 Task: Use Hockey Shot 2 Effect in this video Movie B.mp4
Action: Mouse moved to (339, 130)
Screenshot: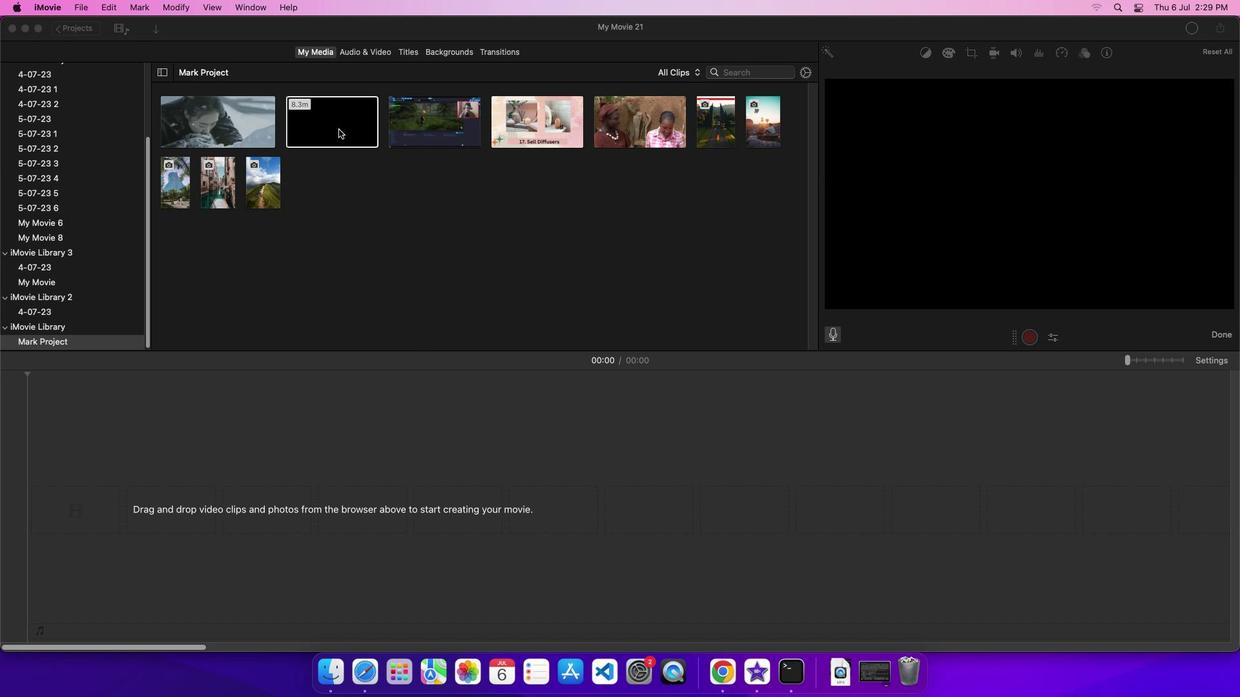 
Action: Mouse pressed left at (339, 130)
Screenshot: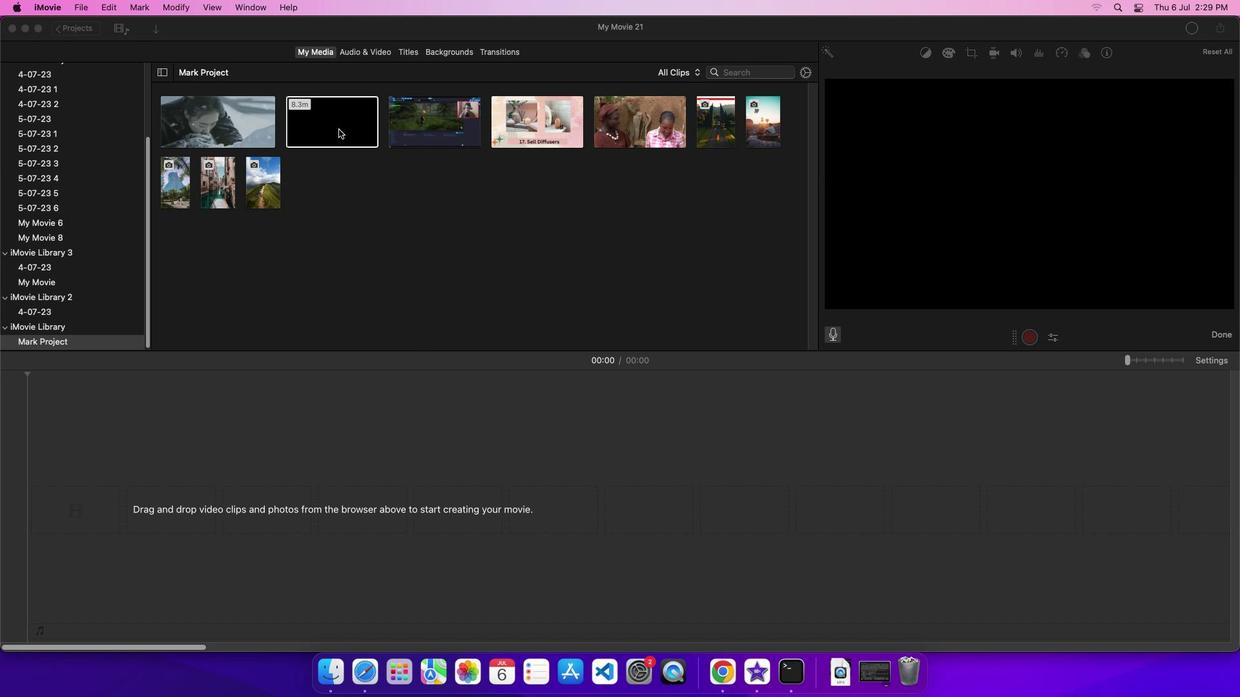 
Action: Mouse pressed left at (339, 130)
Screenshot: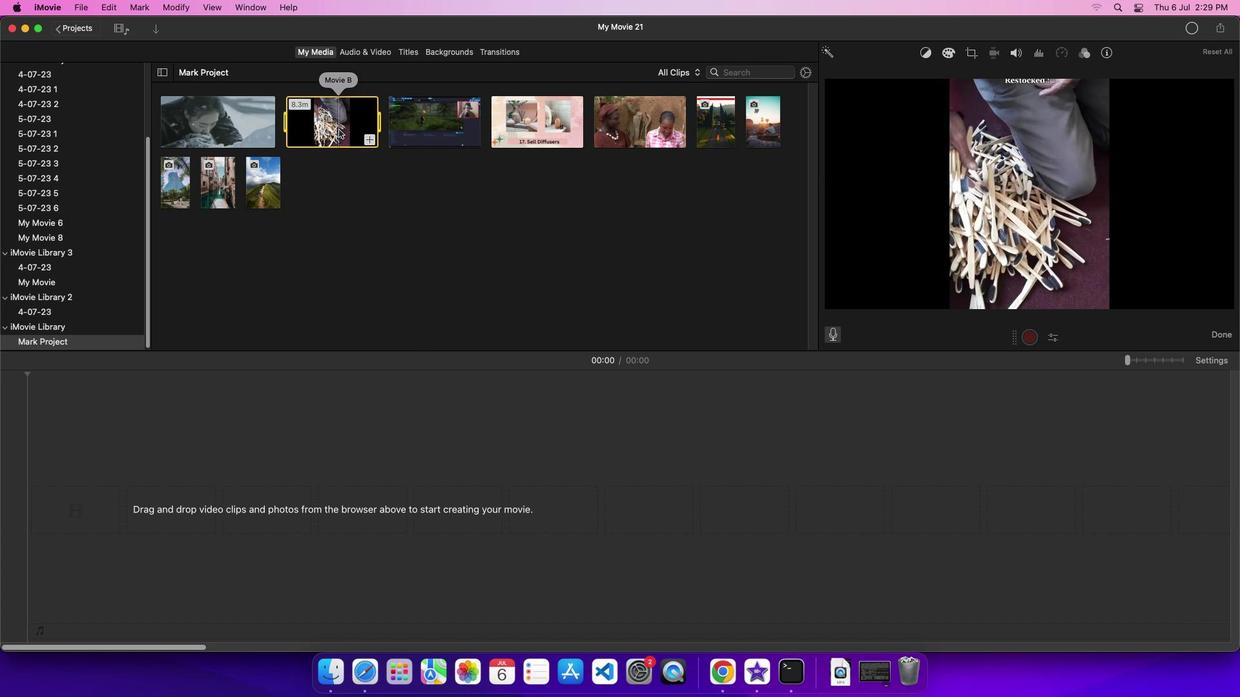 
Action: Mouse pressed left at (339, 130)
Screenshot: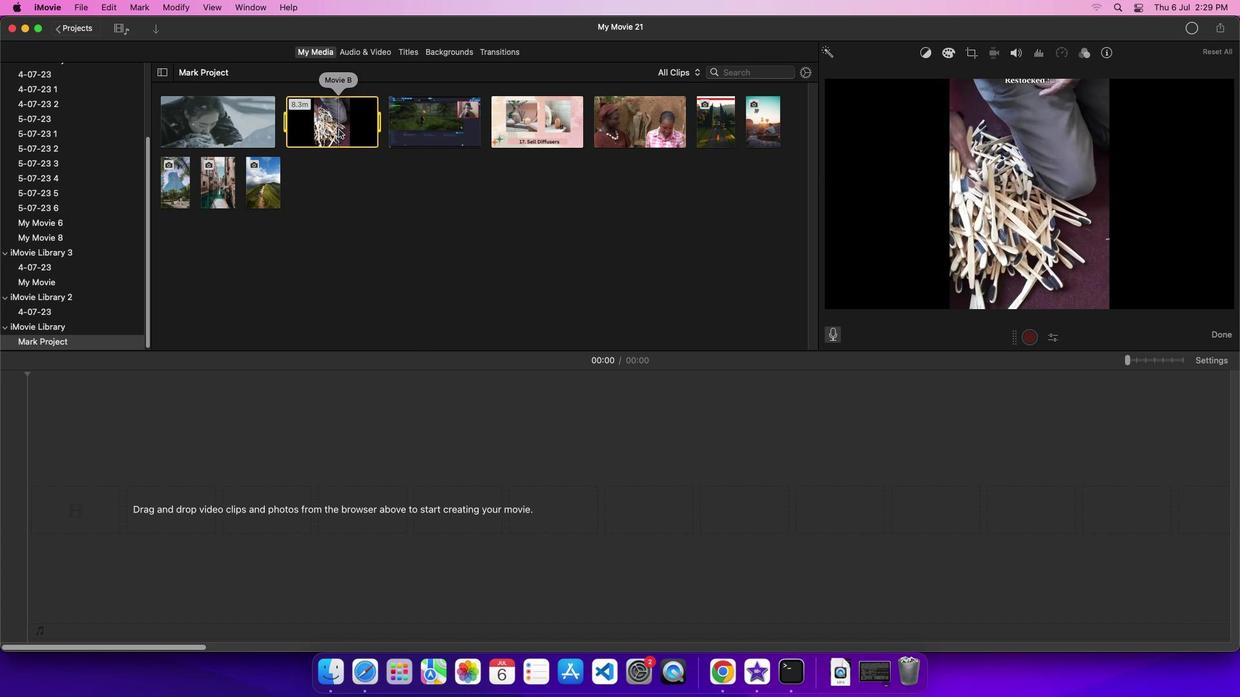 
Action: Mouse moved to (349, 127)
Screenshot: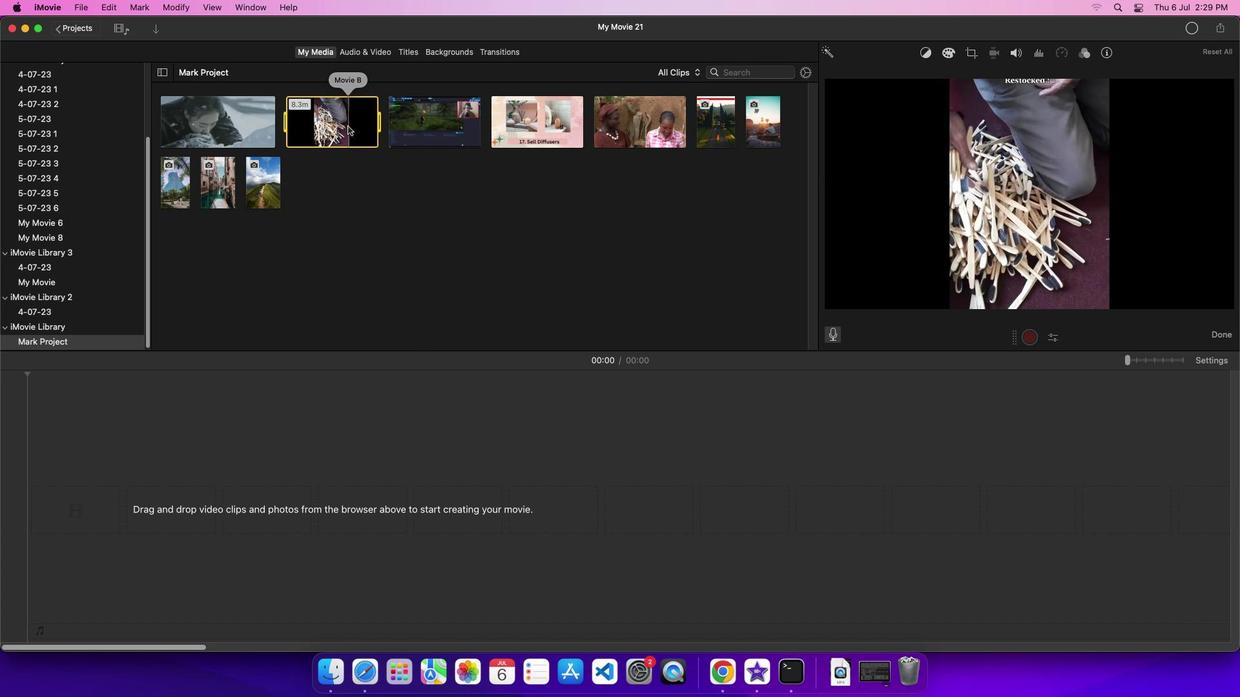 
Action: Mouse pressed left at (349, 127)
Screenshot: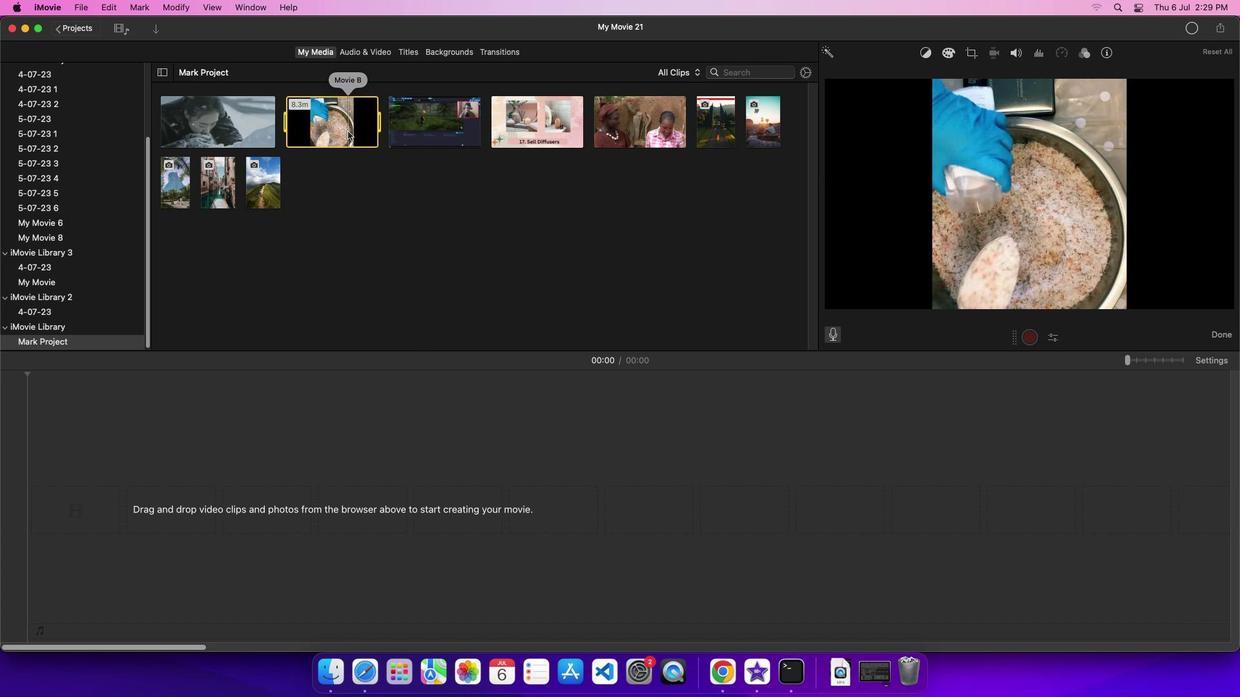 
Action: Mouse moved to (383, 52)
Screenshot: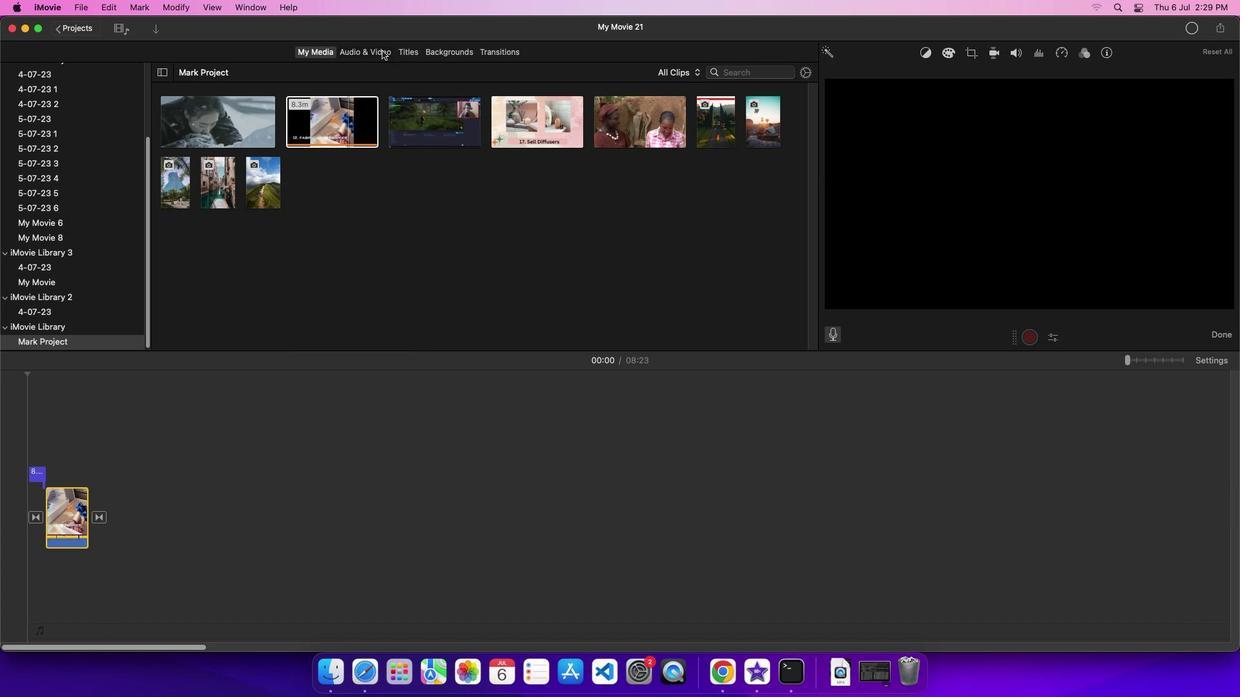 
Action: Mouse pressed left at (383, 52)
Screenshot: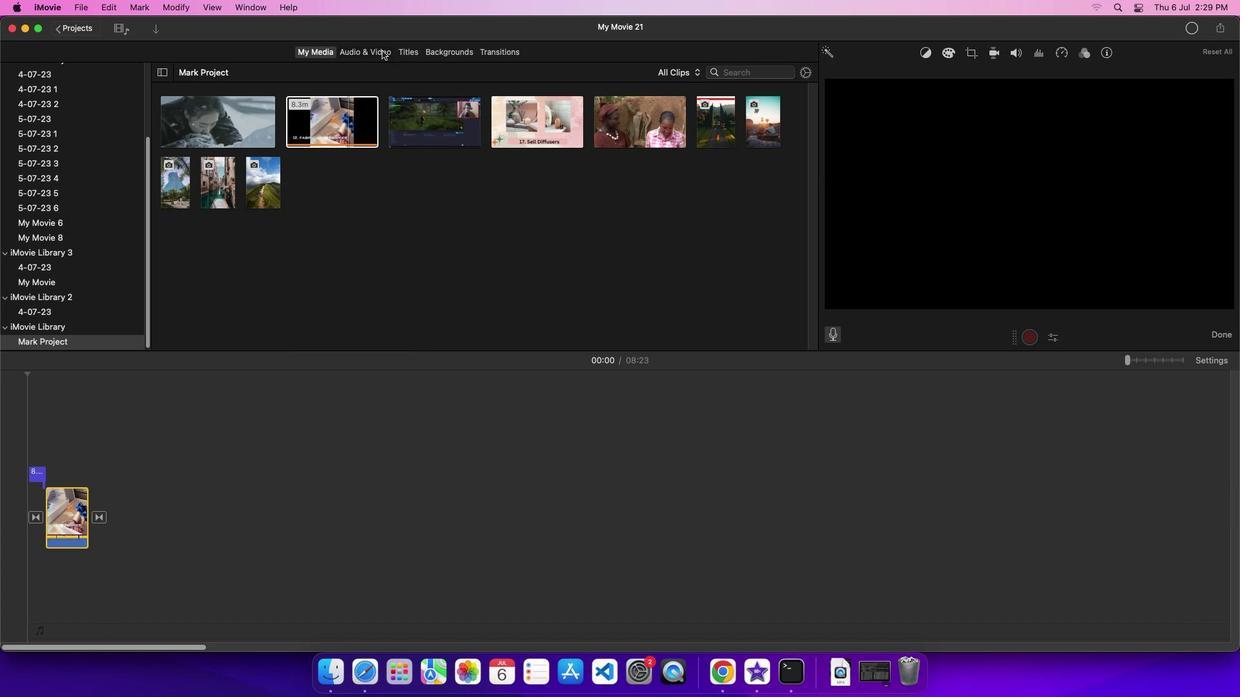 
Action: Mouse moved to (94, 119)
Screenshot: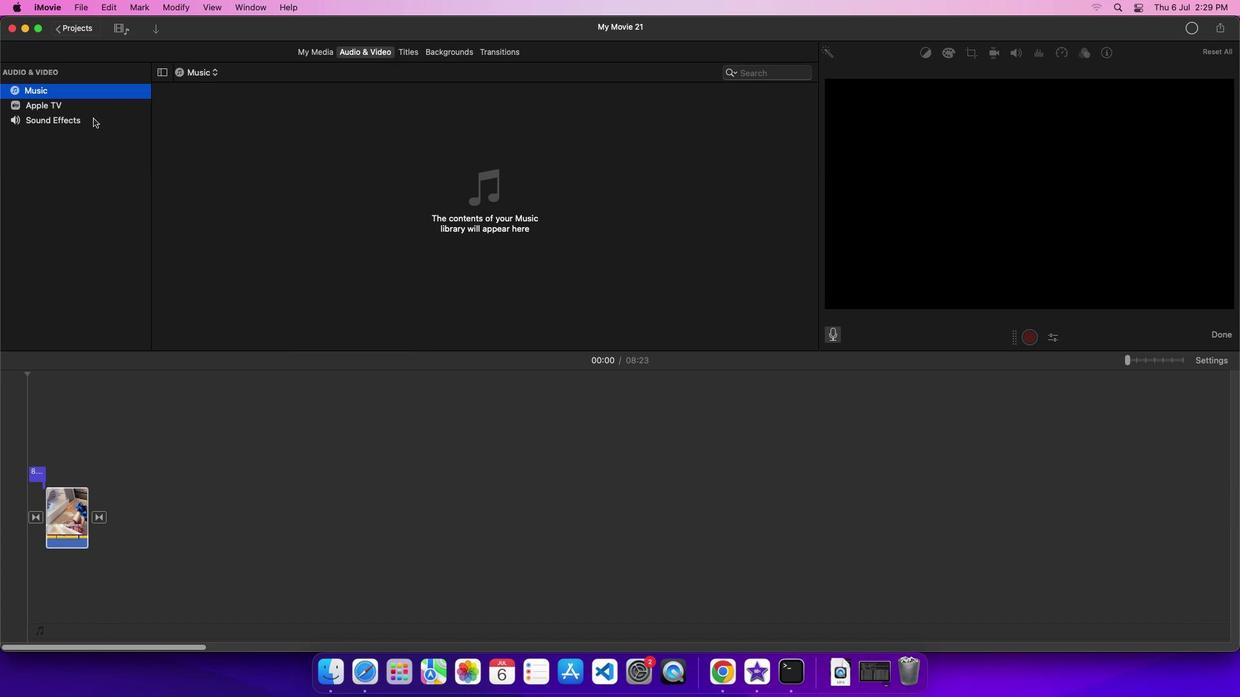 
Action: Mouse pressed left at (94, 119)
Screenshot: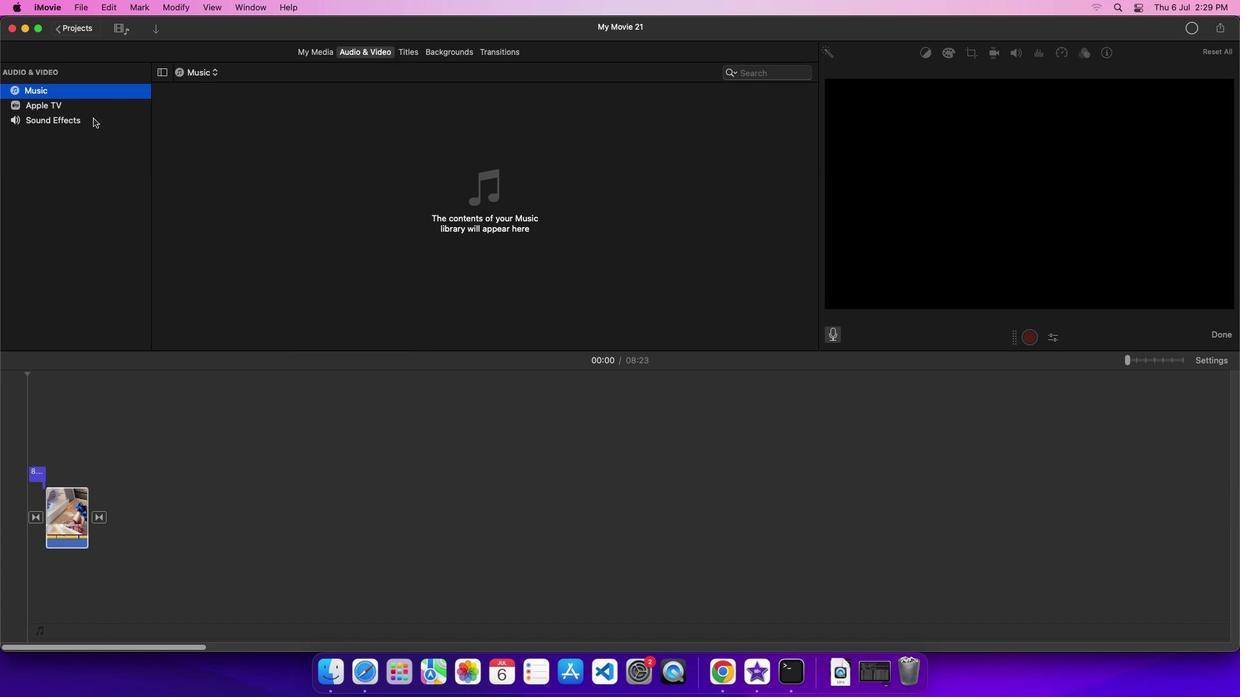 
Action: Mouse moved to (225, 277)
Screenshot: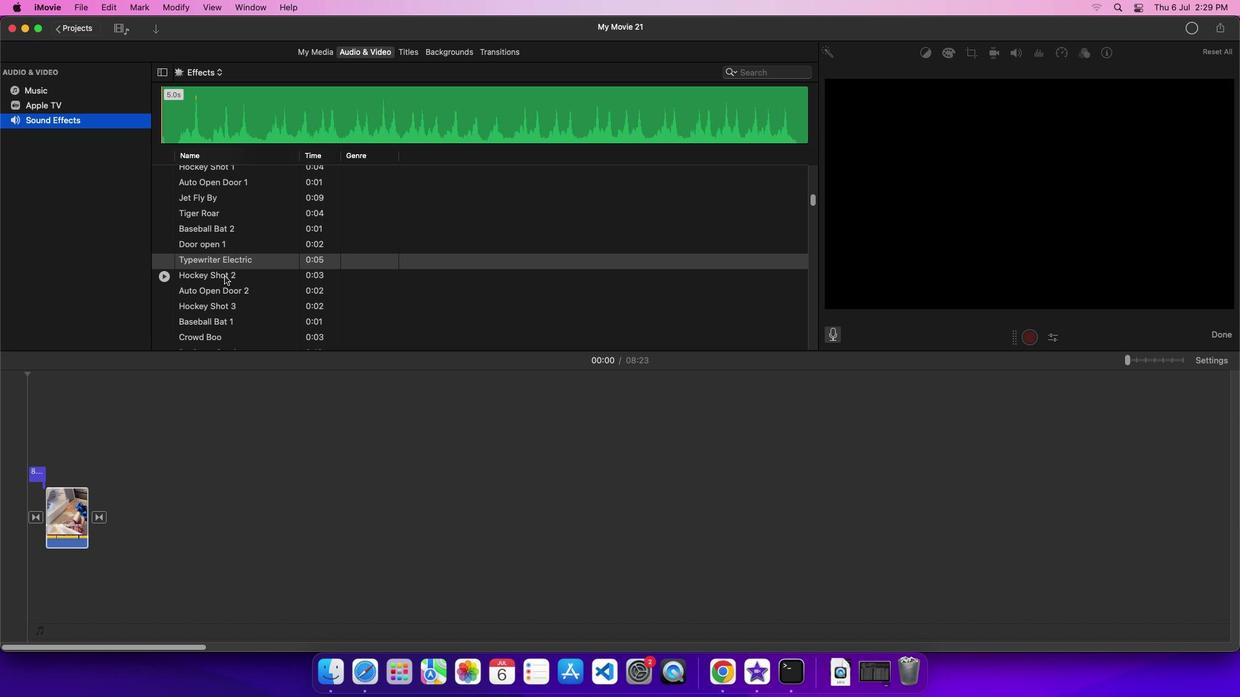 
Action: Mouse pressed left at (225, 277)
Screenshot: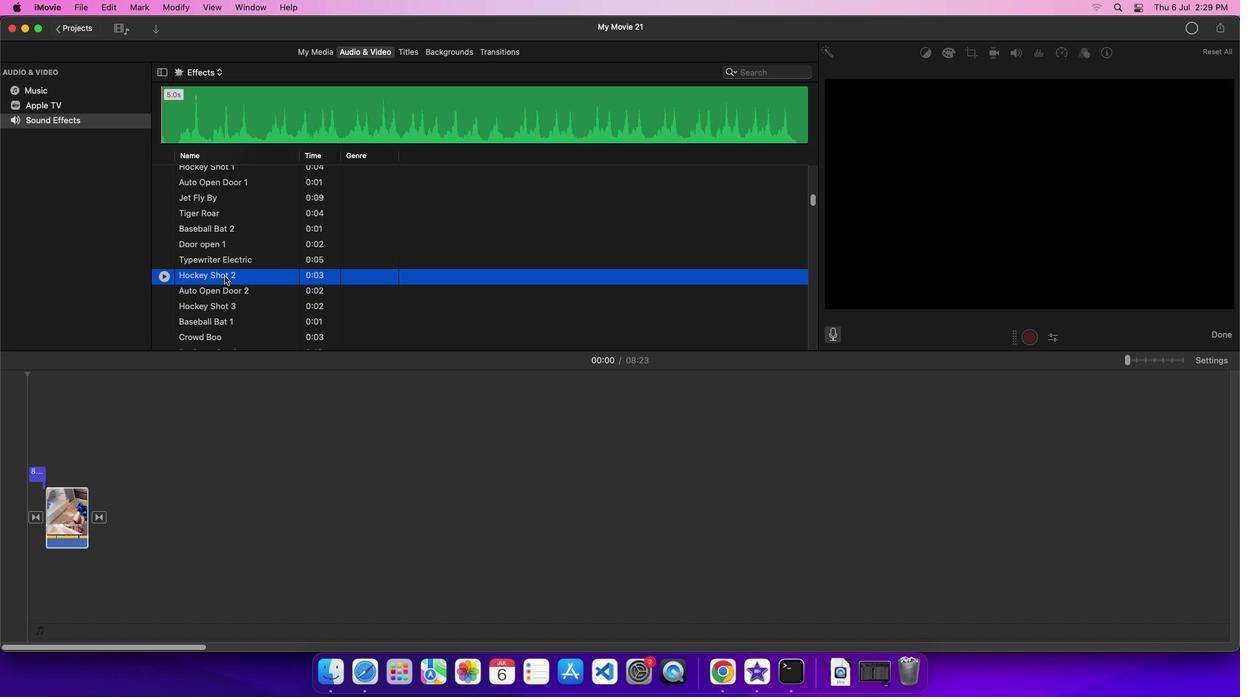
Action: Mouse moved to (272, 283)
Screenshot: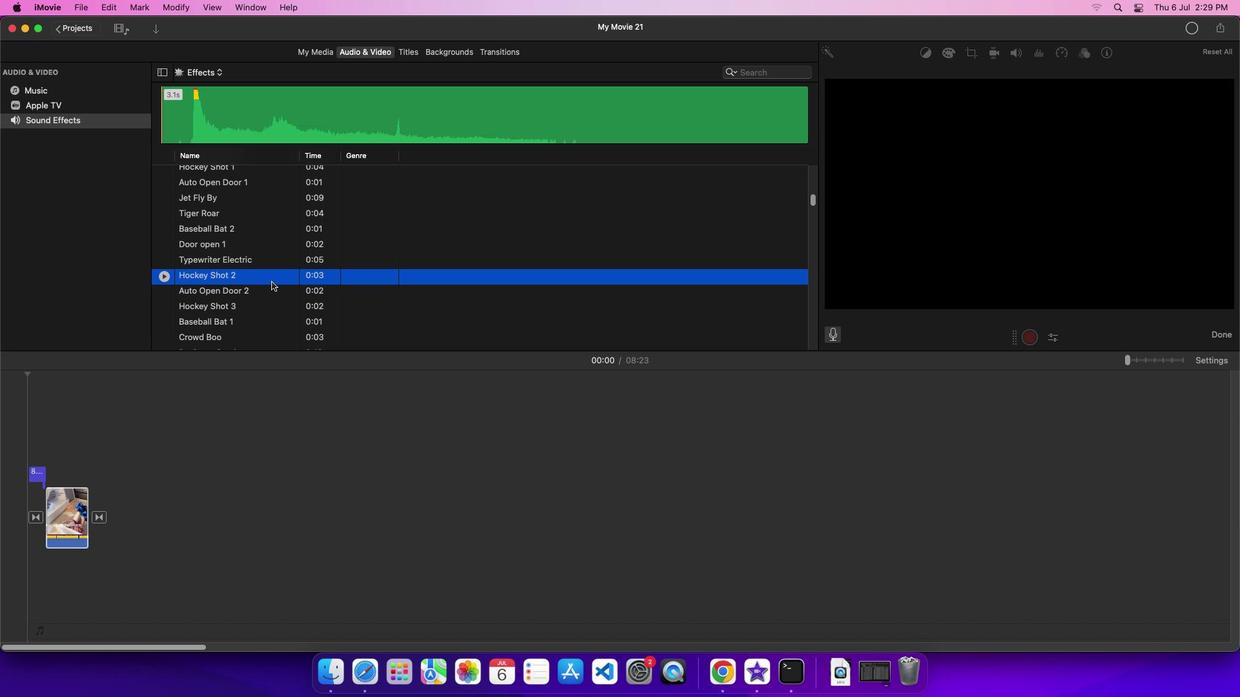 
Action: Mouse pressed left at (272, 283)
Screenshot: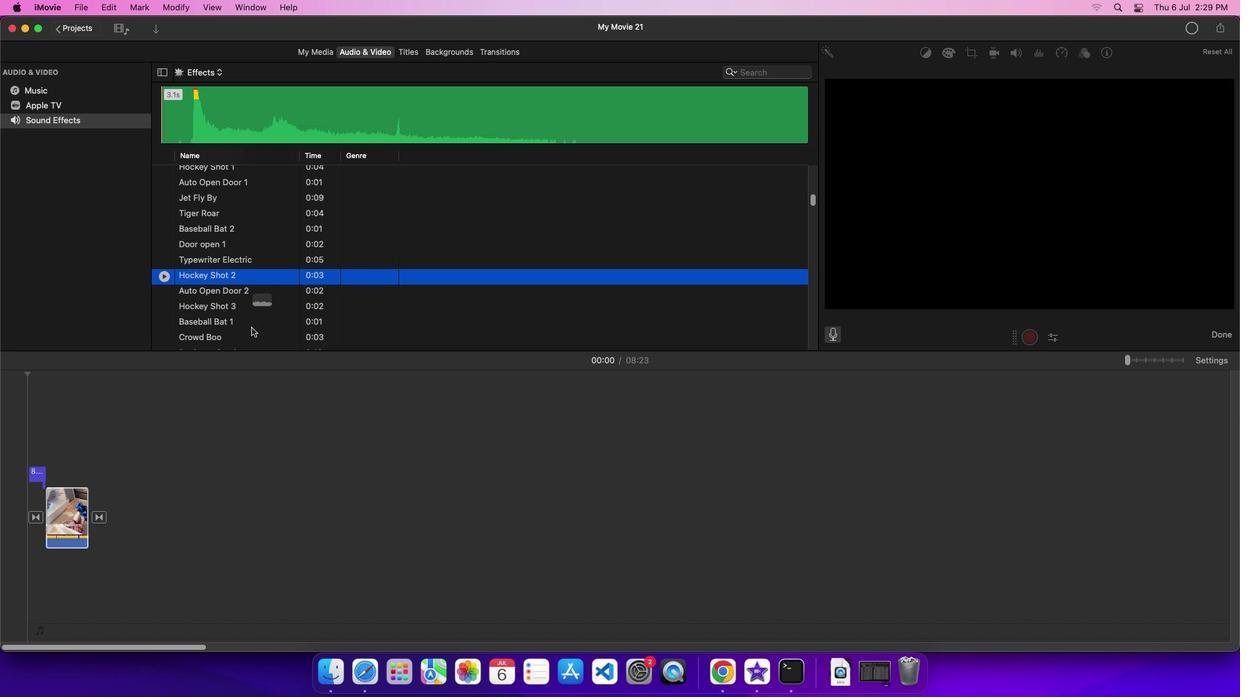 
Action: Mouse moved to (139, 547)
Screenshot: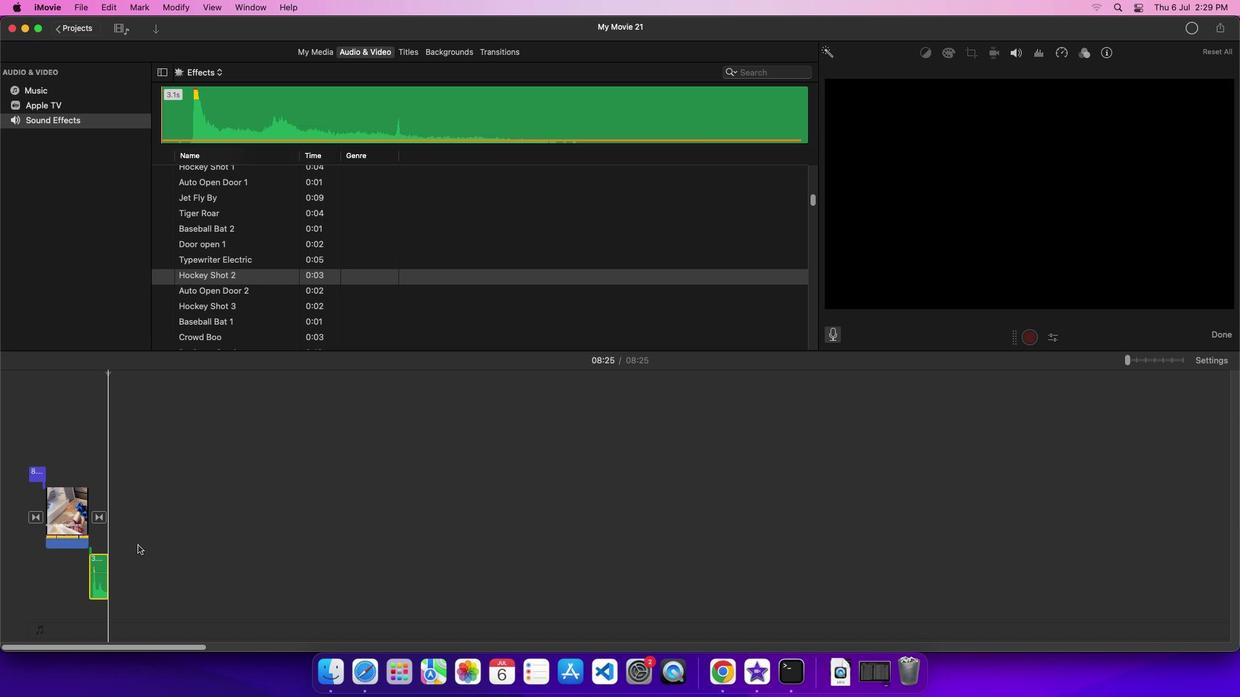 
